 Task: Show Clip Trimmer.
Action: Mouse moved to (225, 9)
Screenshot: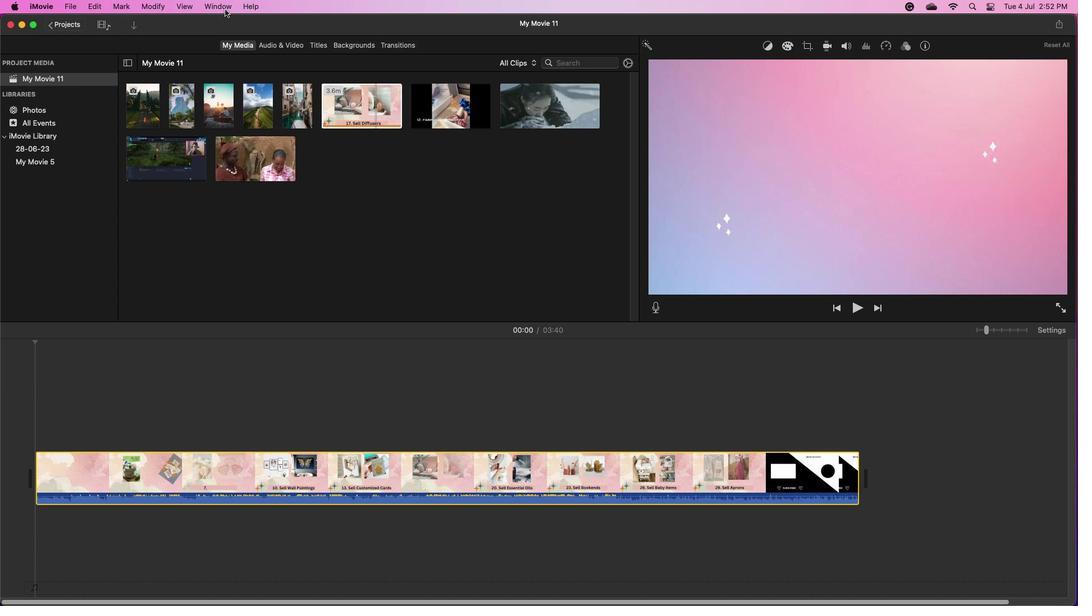 
Action: Mouse pressed left at (225, 9)
Screenshot: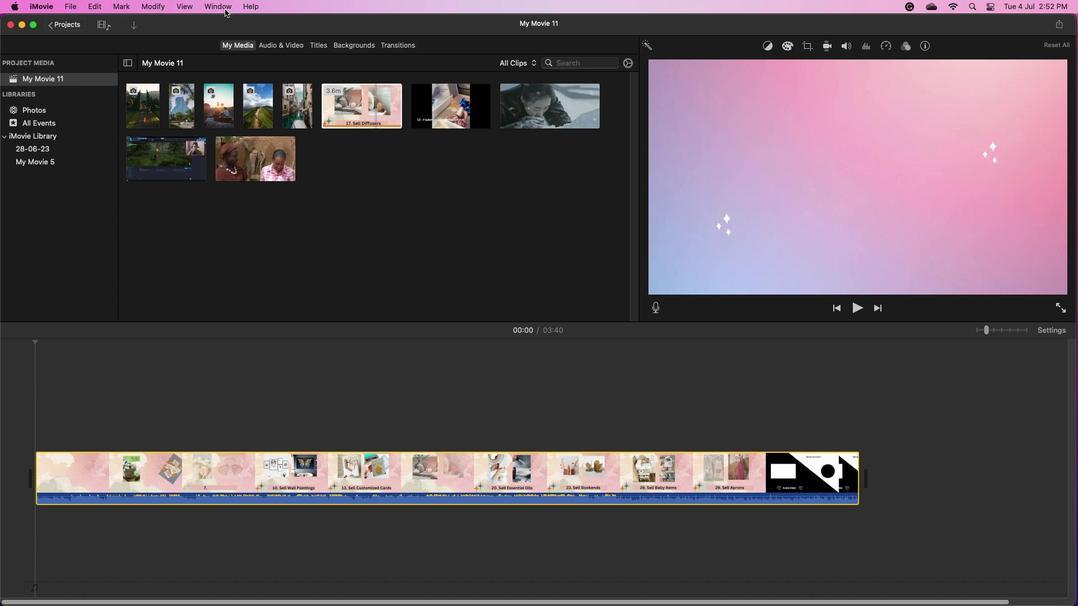 
Action: Mouse moved to (247, 205)
Screenshot: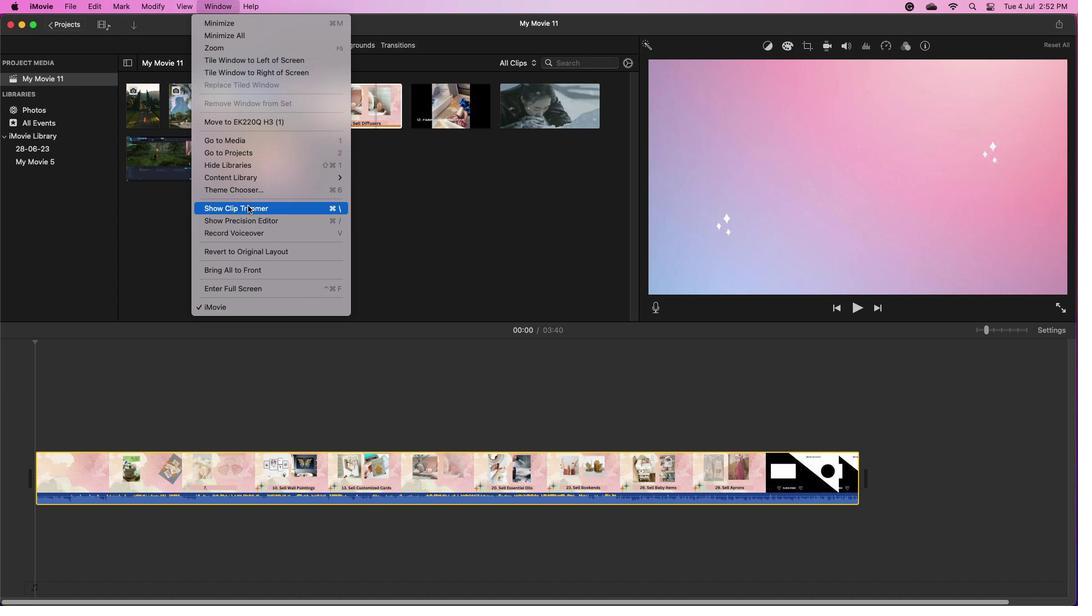 
Action: Mouse pressed left at (247, 205)
Screenshot: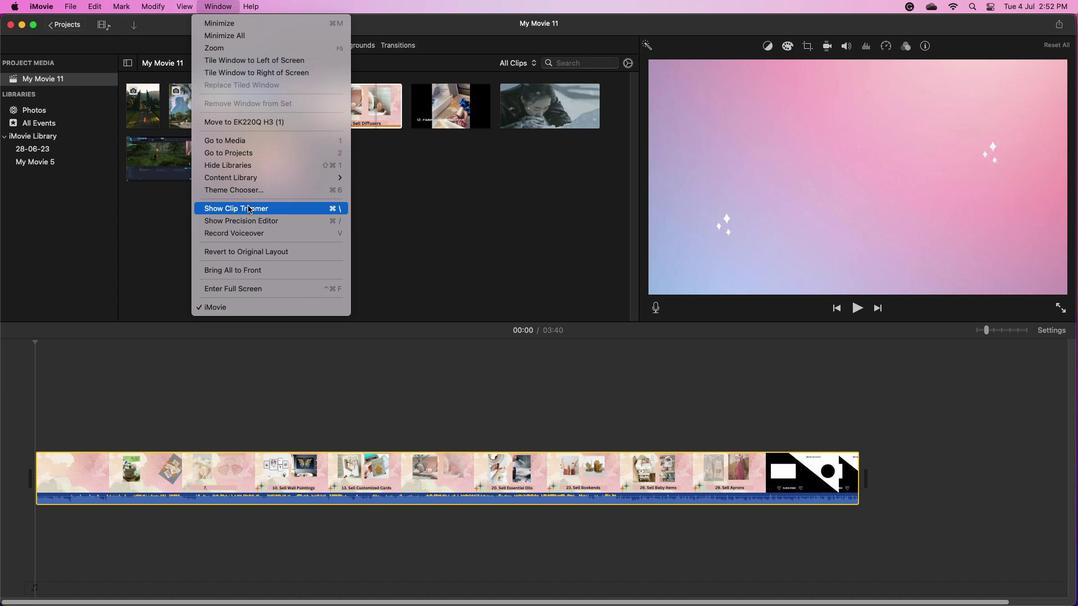 
